 Task: Change IN PROGRESS as Status of Issue Issue0028 in Backlog  in Scrum Project Project0006 in Jira
Action: Mouse moved to (328, 367)
Screenshot: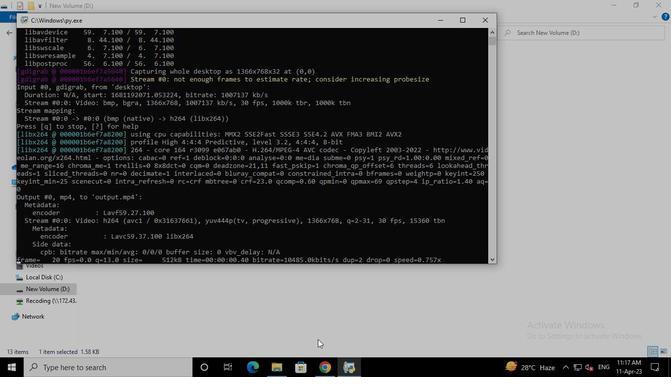 
Action: Mouse pressed left at (328, 367)
Screenshot: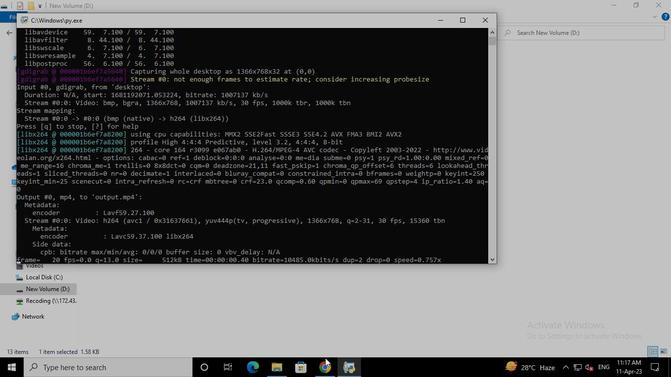
Action: Mouse moved to (61, 153)
Screenshot: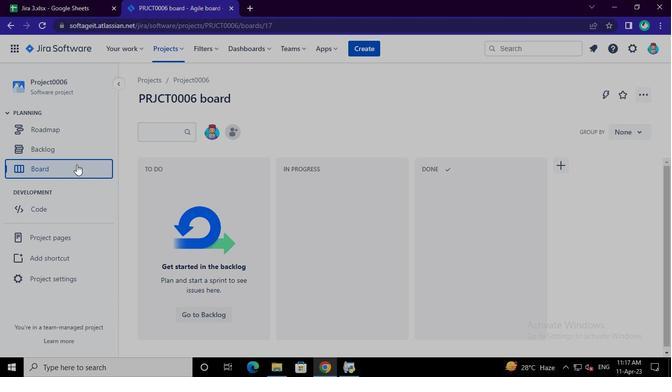 
Action: Mouse pressed left at (61, 153)
Screenshot: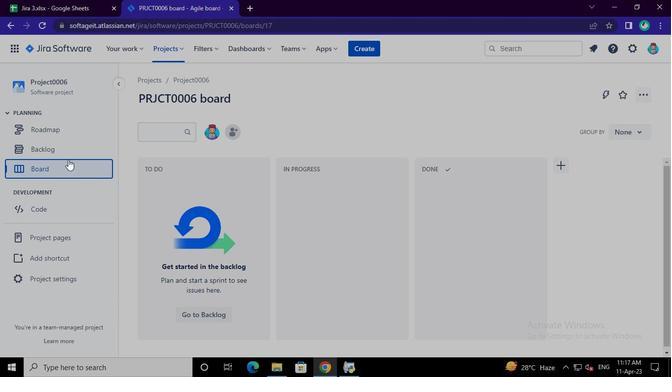 
Action: Mouse moved to (583, 257)
Screenshot: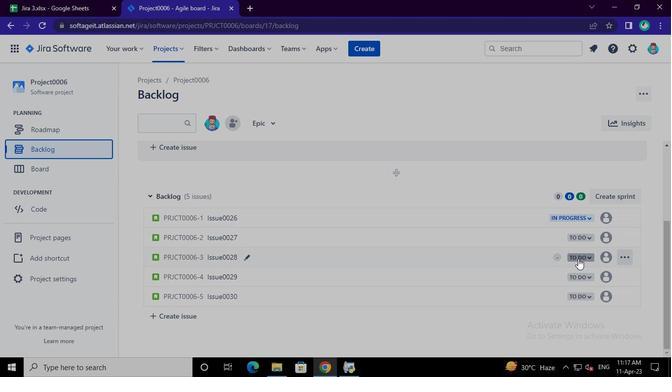 
Action: Mouse pressed left at (583, 257)
Screenshot: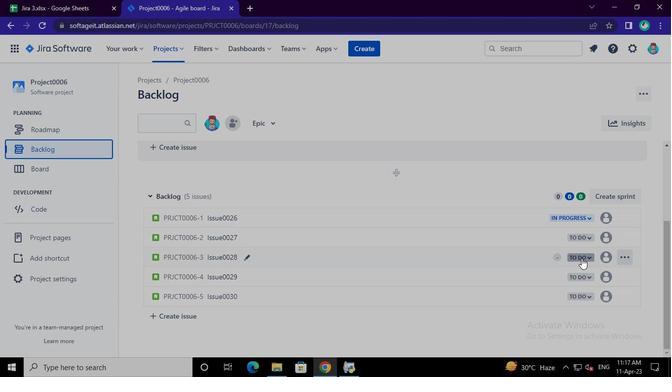 
Action: Mouse moved to (529, 274)
Screenshot: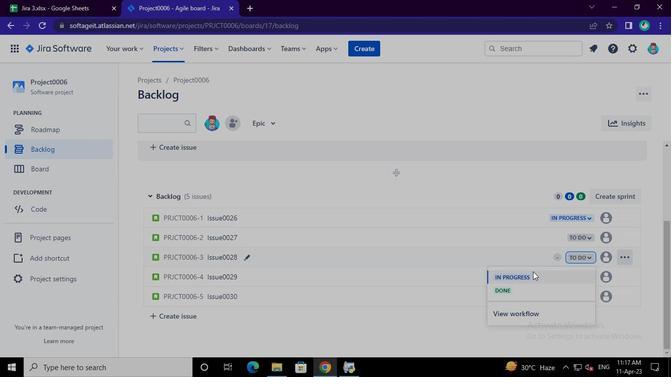 
Action: Mouse pressed left at (529, 274)
Screenshot: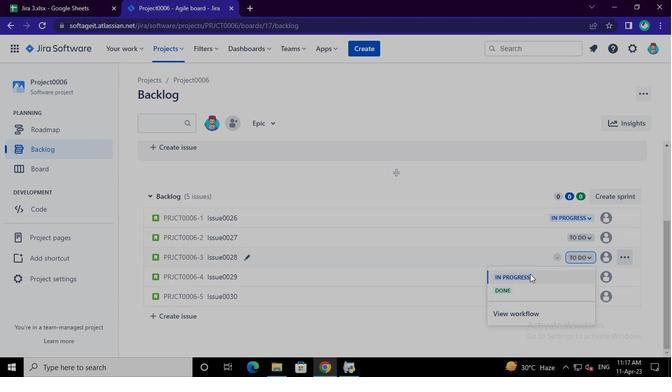 
Action: Mouse moved to (352, 370)
Screenshot: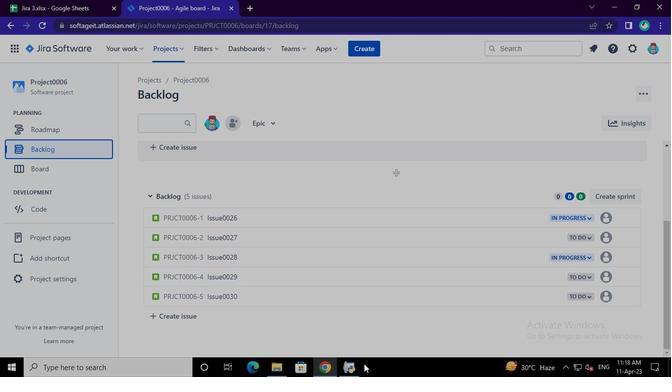 
Action: Mouse pressed left at (352, 370)
Screenshot: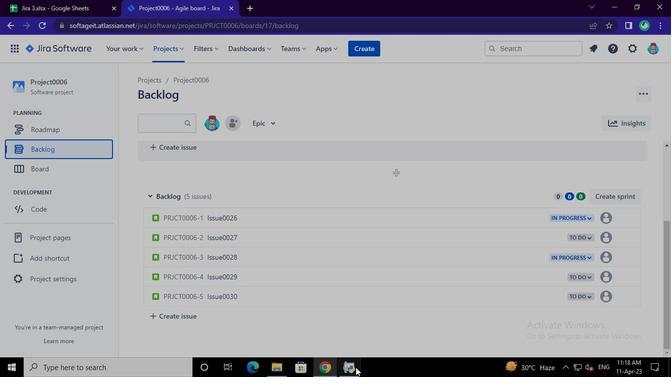
Action: Mouse moved to (485, 21)
Screenshot: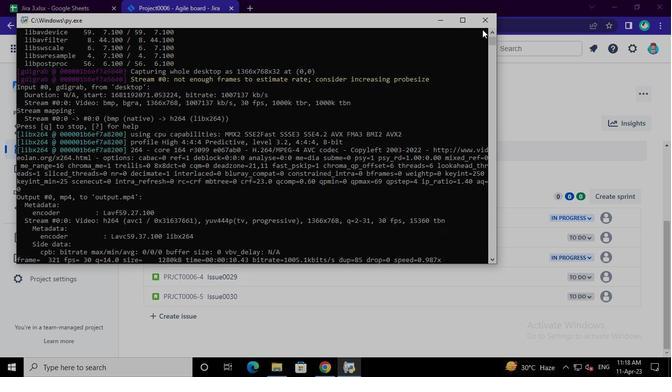 
Action: Mouse pressed left at (485, 21)
Screenshot: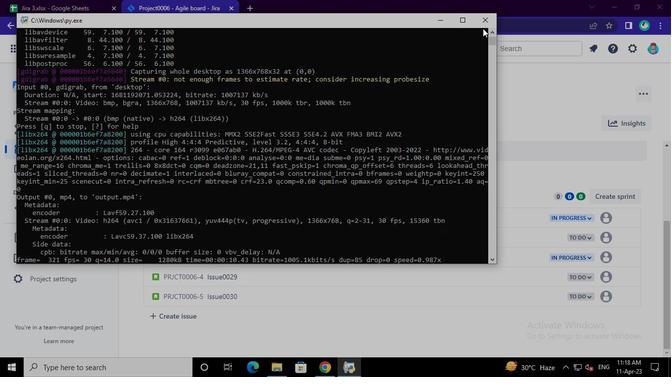 
